 Task: Create a due date automation trigger when advanced on, 2 working days after a card is due add basic without the blue label is due at 11:00 AM.
Action: Mouse moved to (1120, 84)
Screenshot: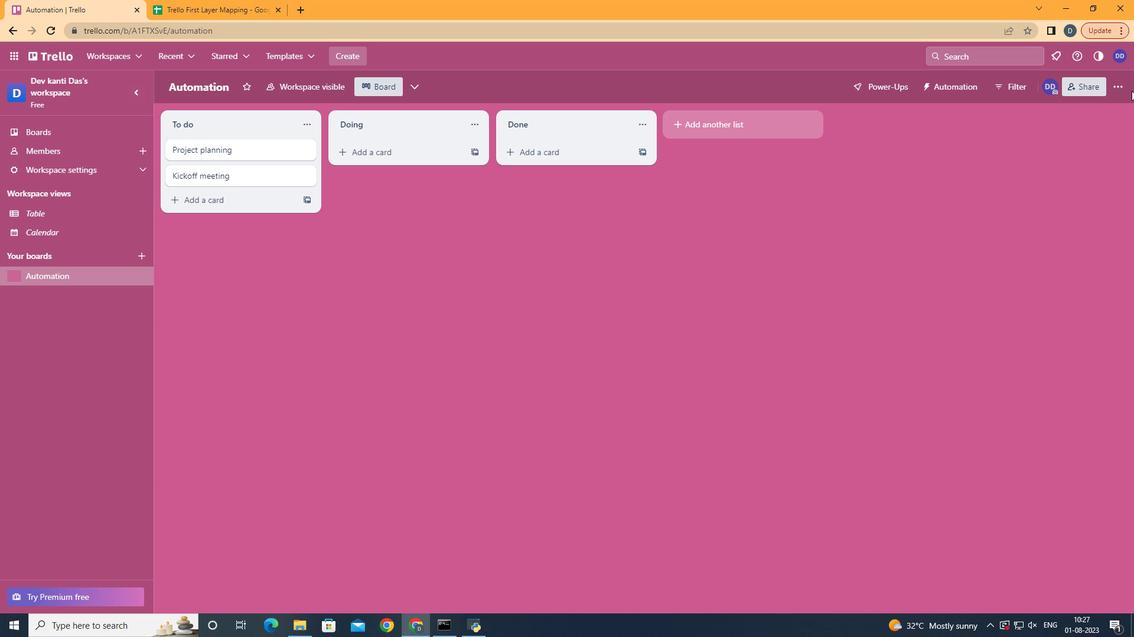 
Action: Mouse pressed left at (1120, 84)
Screenshot: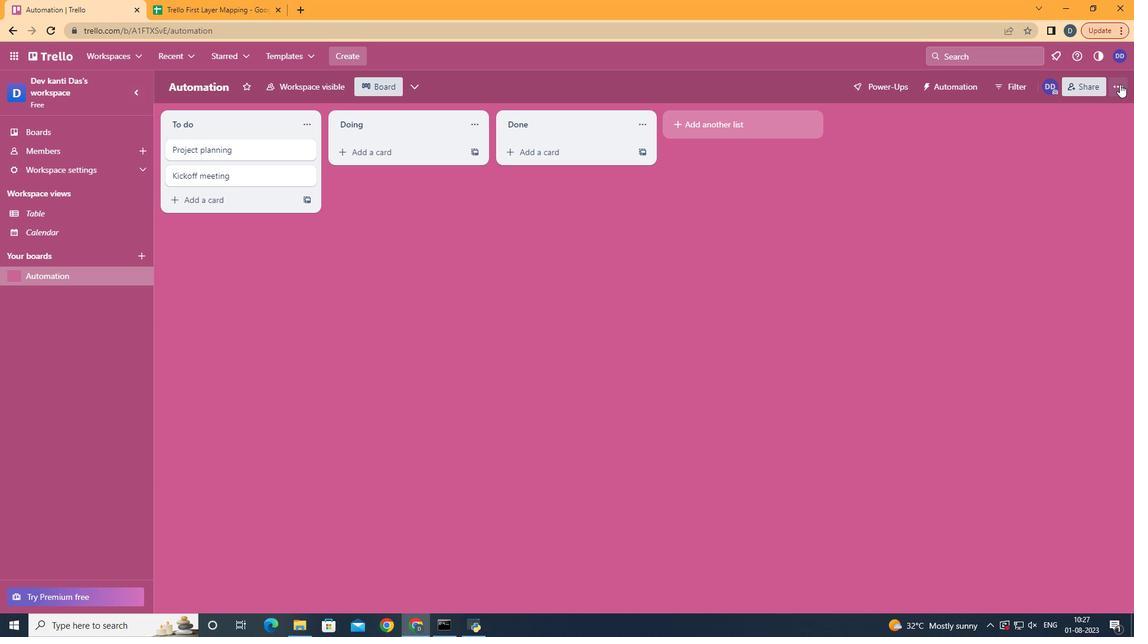 
Action: Mouse moved to (1026, 253)
Screenshot: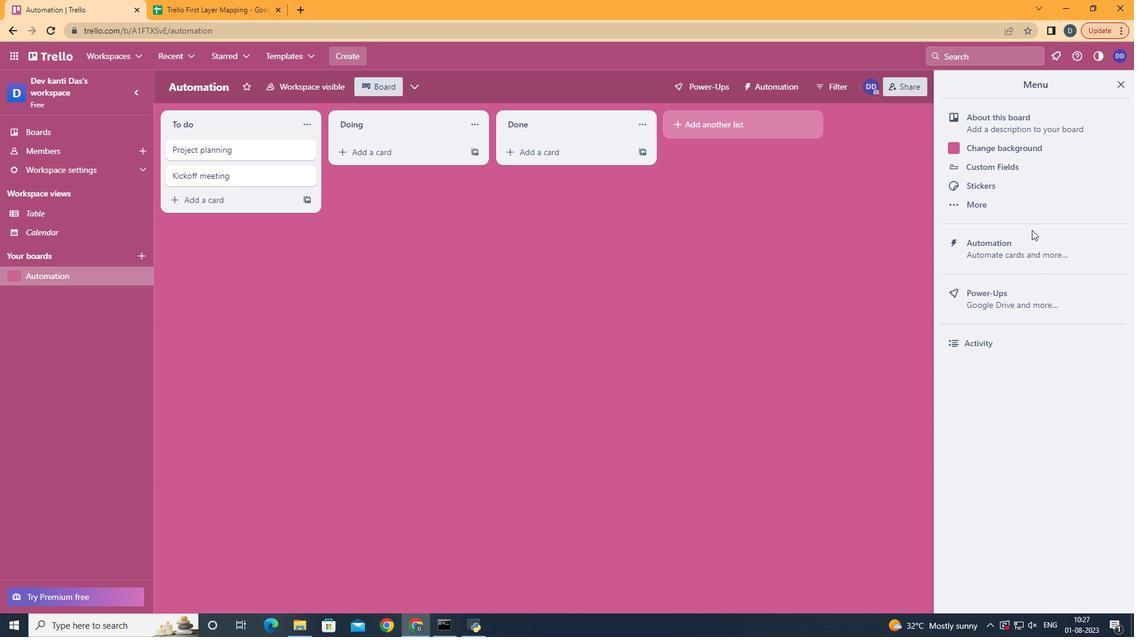 
Action: Mouse pressed left at (1026, 253)
Screenshot: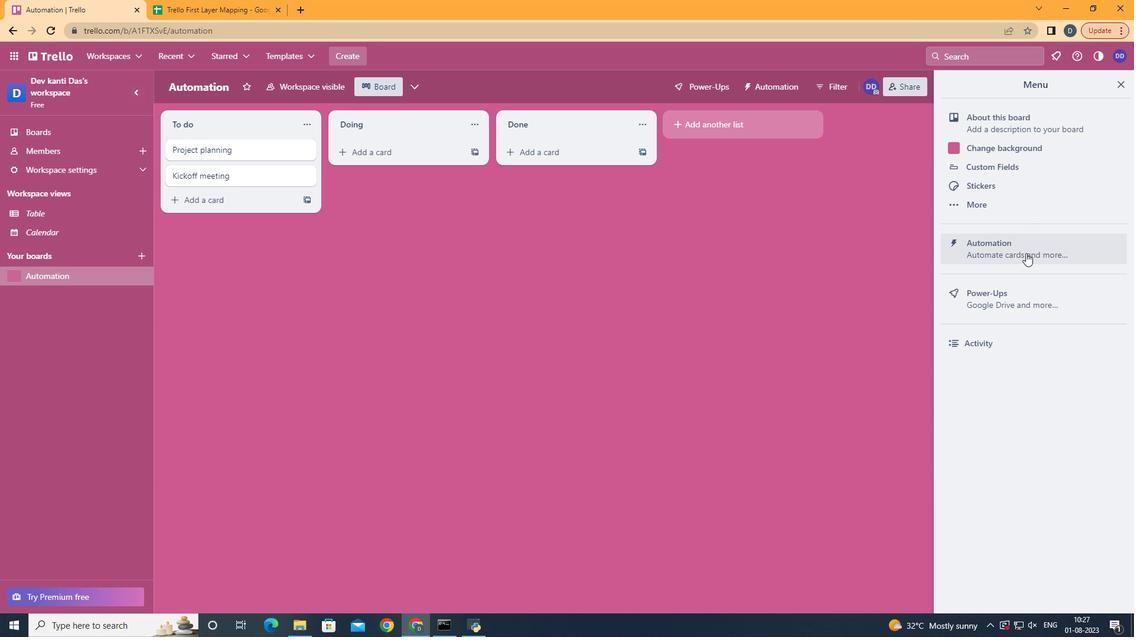 
Action: Mouse moved to (256, 230)
Screenshot: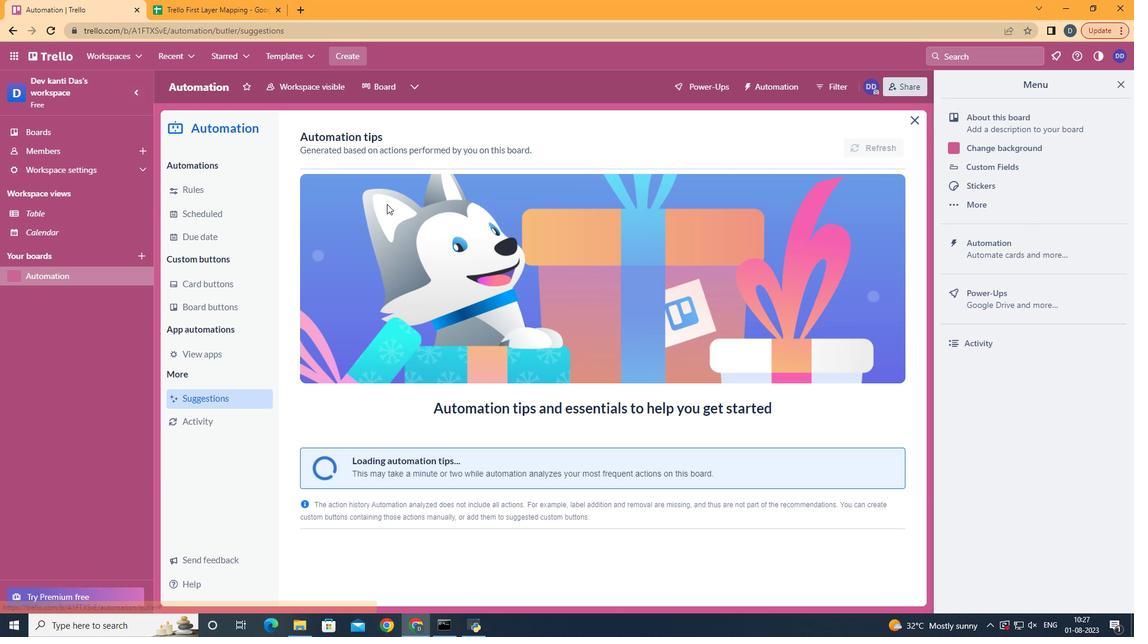 
Action: Mouse pressed left at (256, 230)
Screenshot: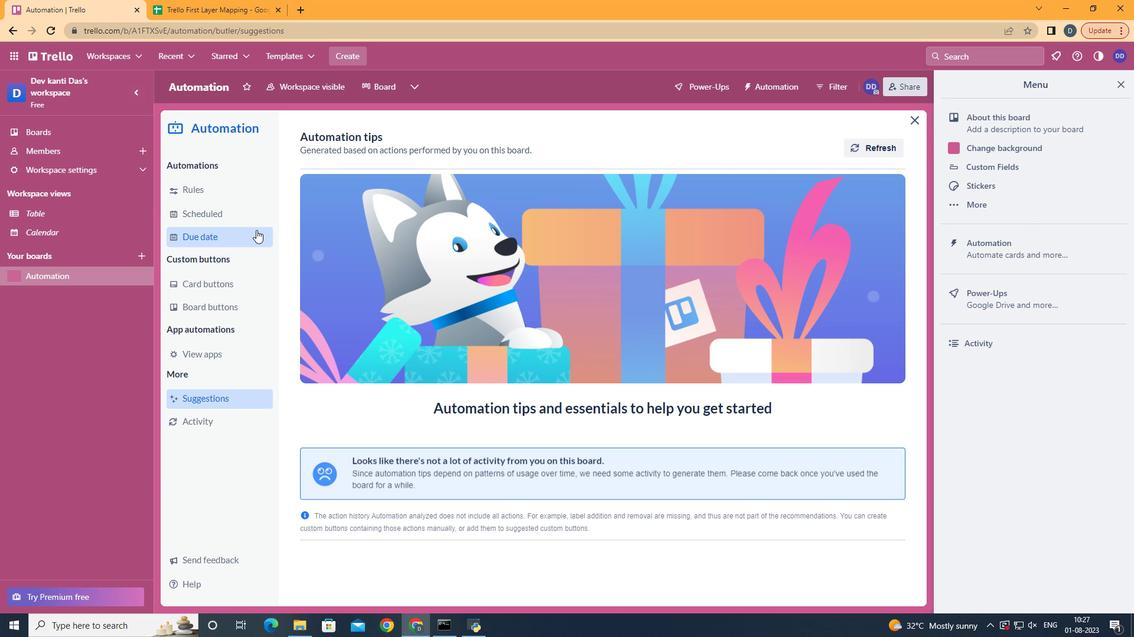 
Action: Mouse moved to (844, 133)
Screenshot: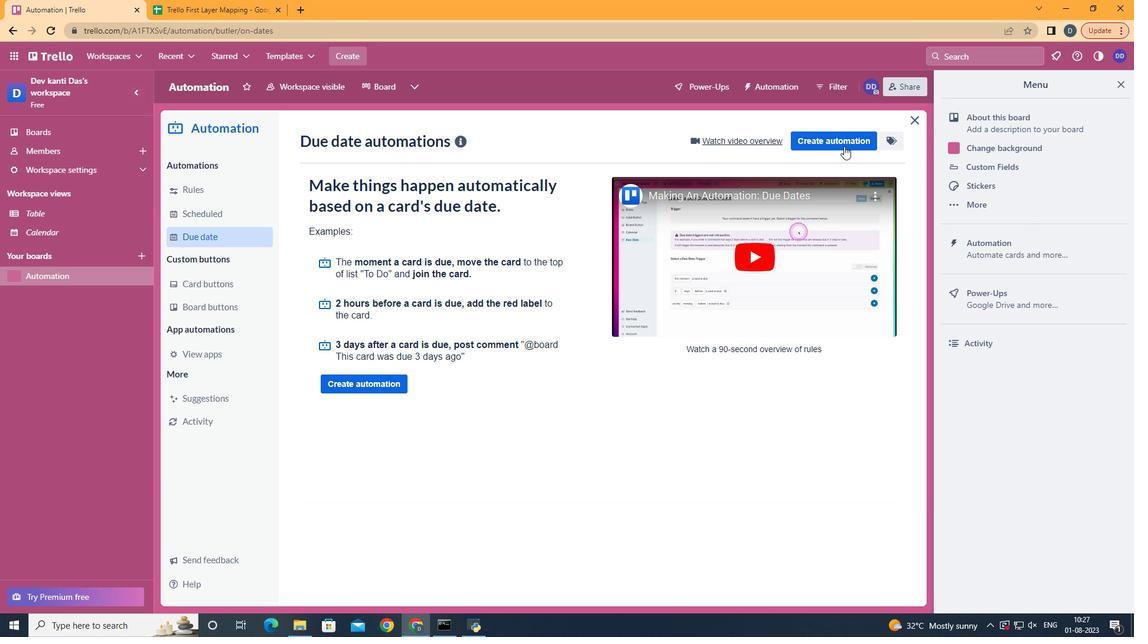
Action: Mouse pressed left at (844, 133)
Screenshot: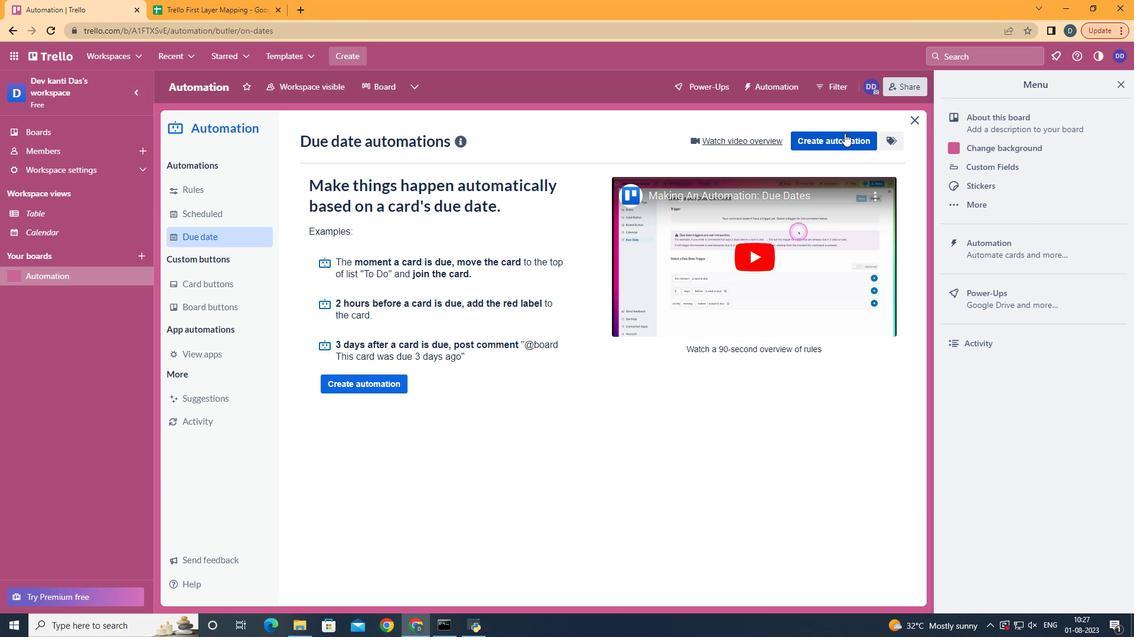 
Action: Mouse moved to (500, 242)
Screenshot: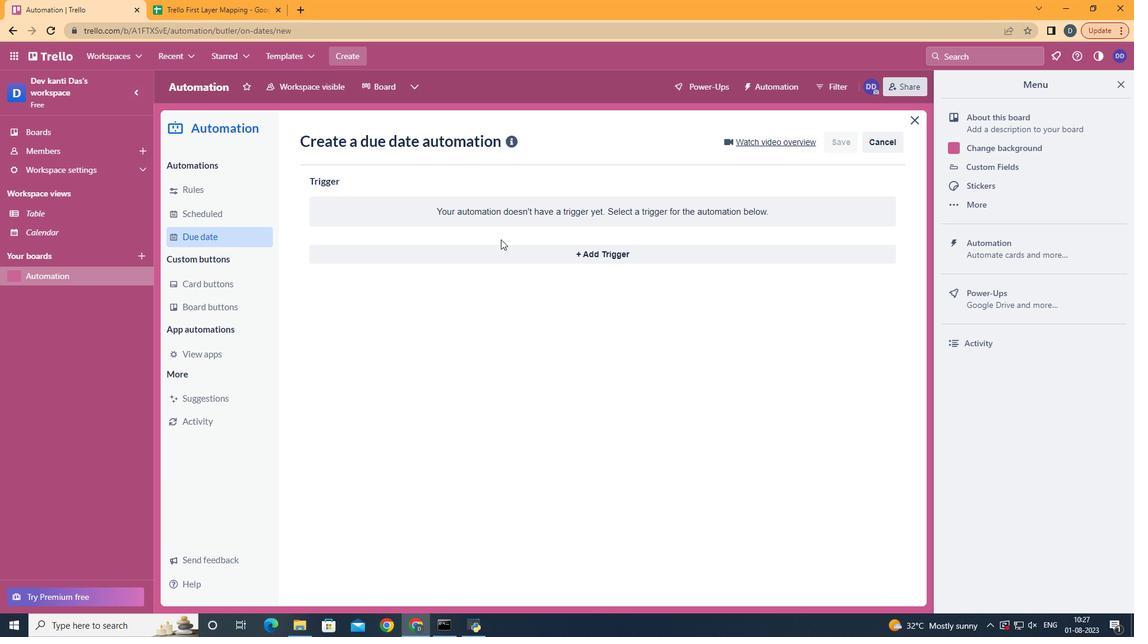 
Action: Mouse pressed left at (500, 242)
Screenshot: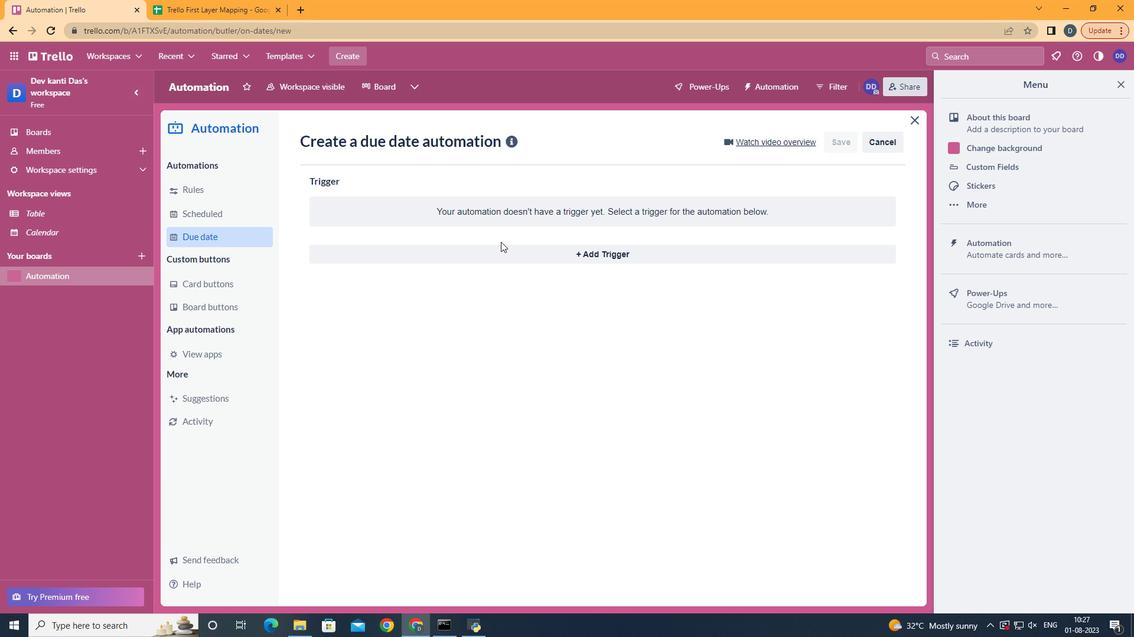 
Action: Mouse moved to (505, 251)
Screenshot: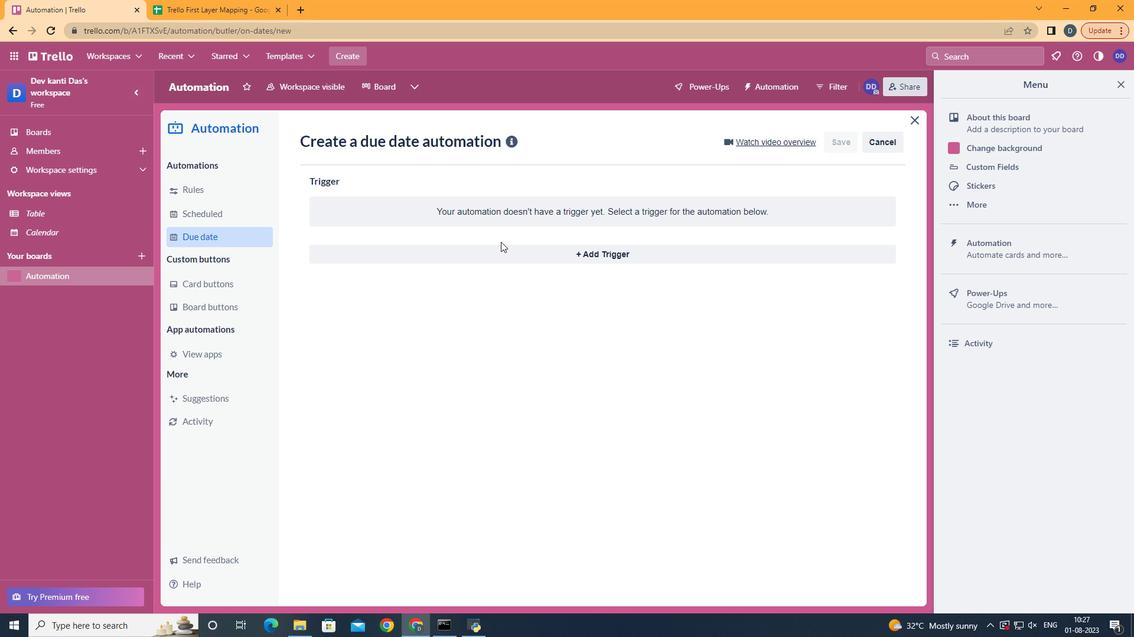 
Action: Mouse pressed left at (505, 251)
Screenshot: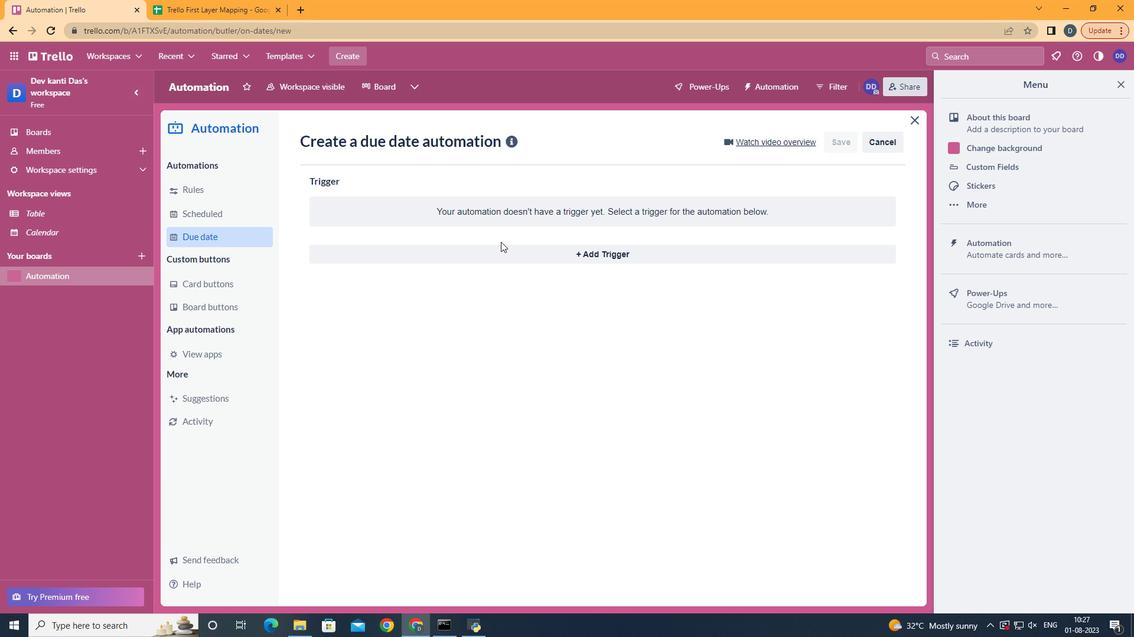 
Action: Mouse moved to (385, 483)
Screenshot: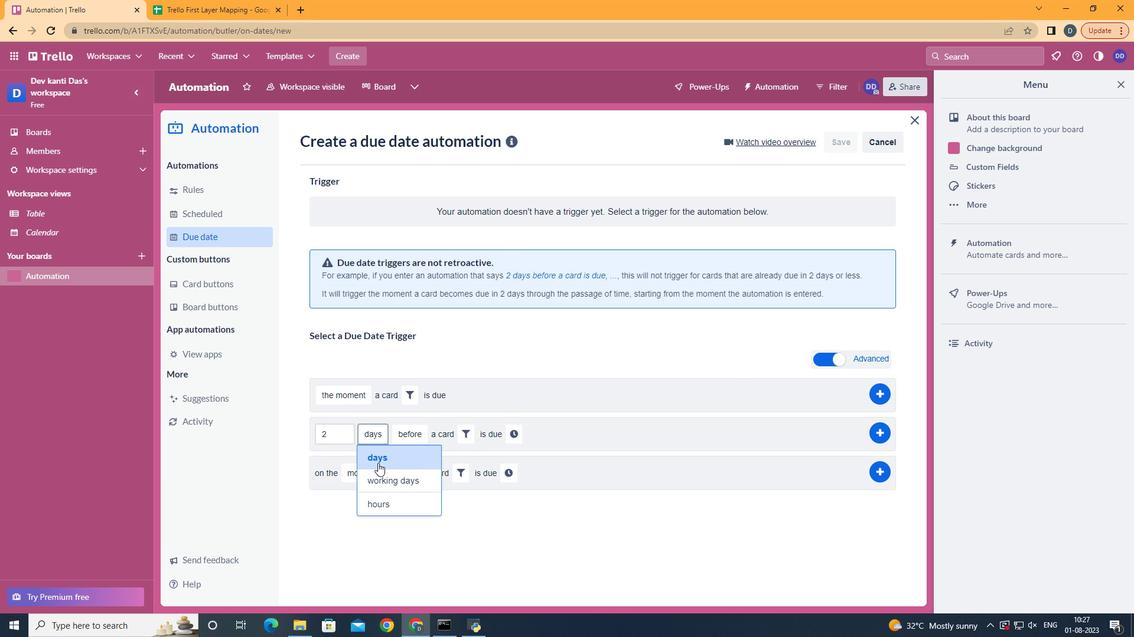 
Action: Mouse pressed left at (385, 483)
Screenshot: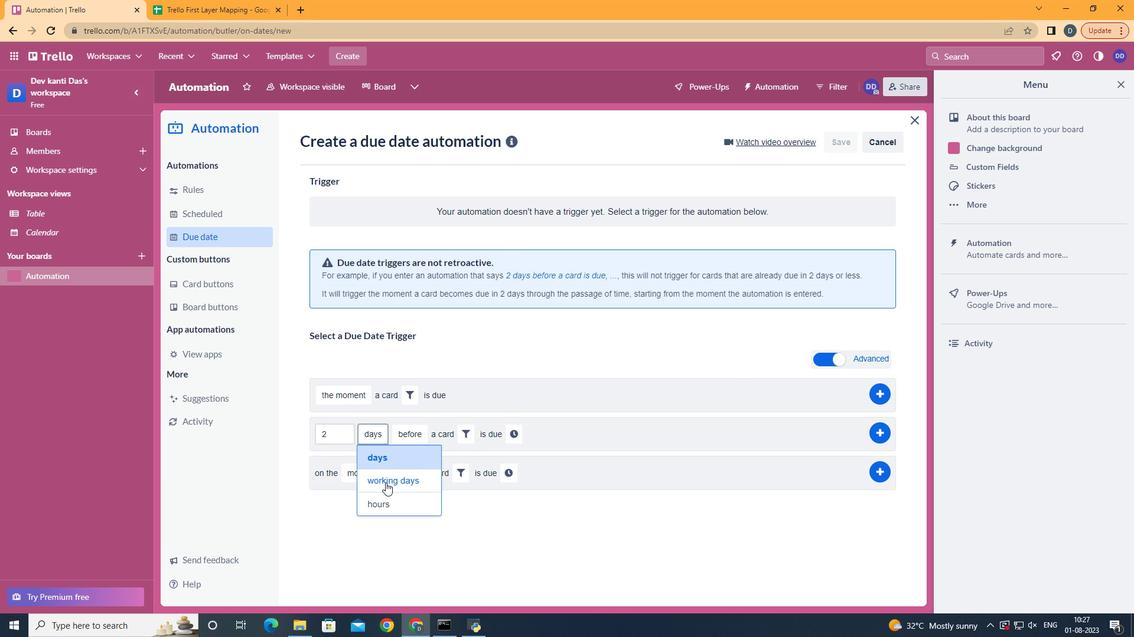 
Action: Mouse moved to (450, 483)
Screenshot: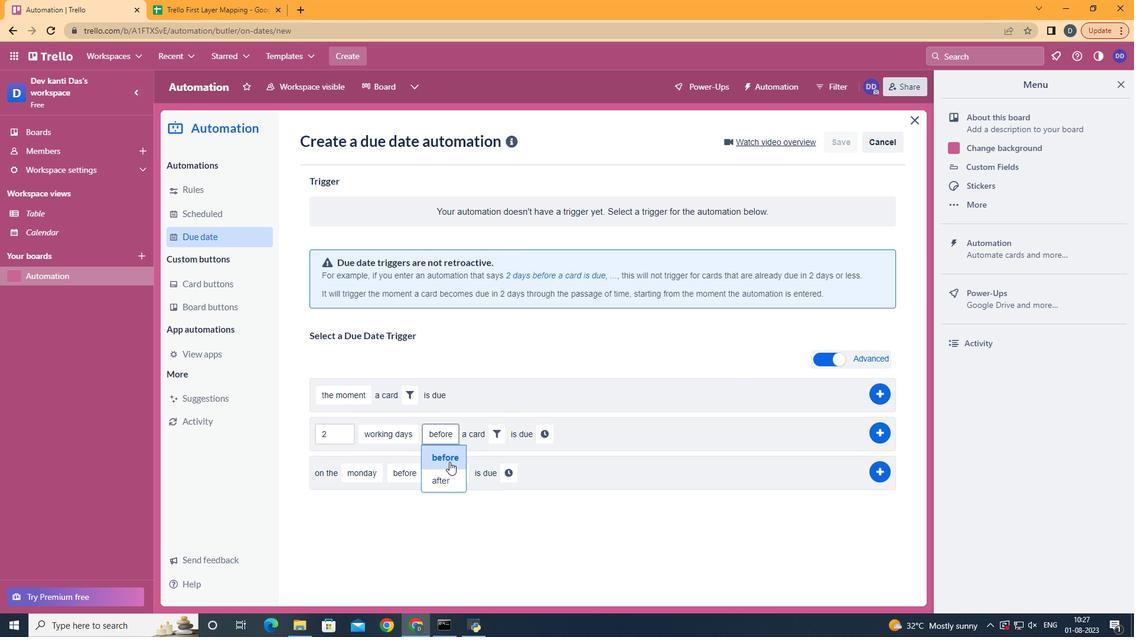 
Action: Mouse pressed left at (450, 483)
Screenshot: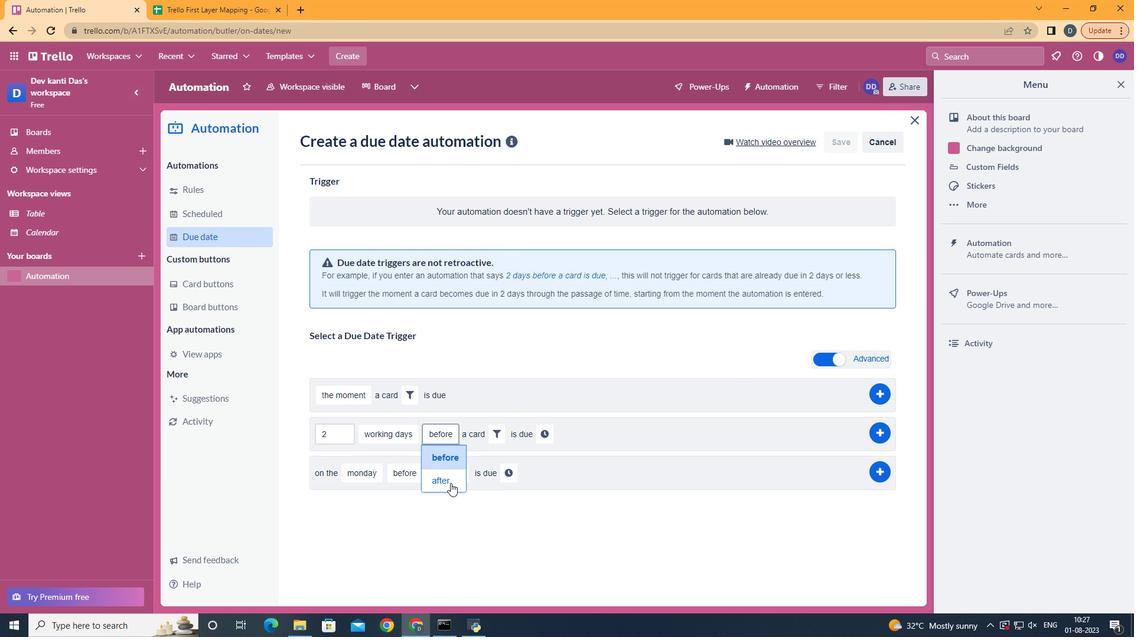 
Action: Mouse moved to (491, 440)
Screenshot: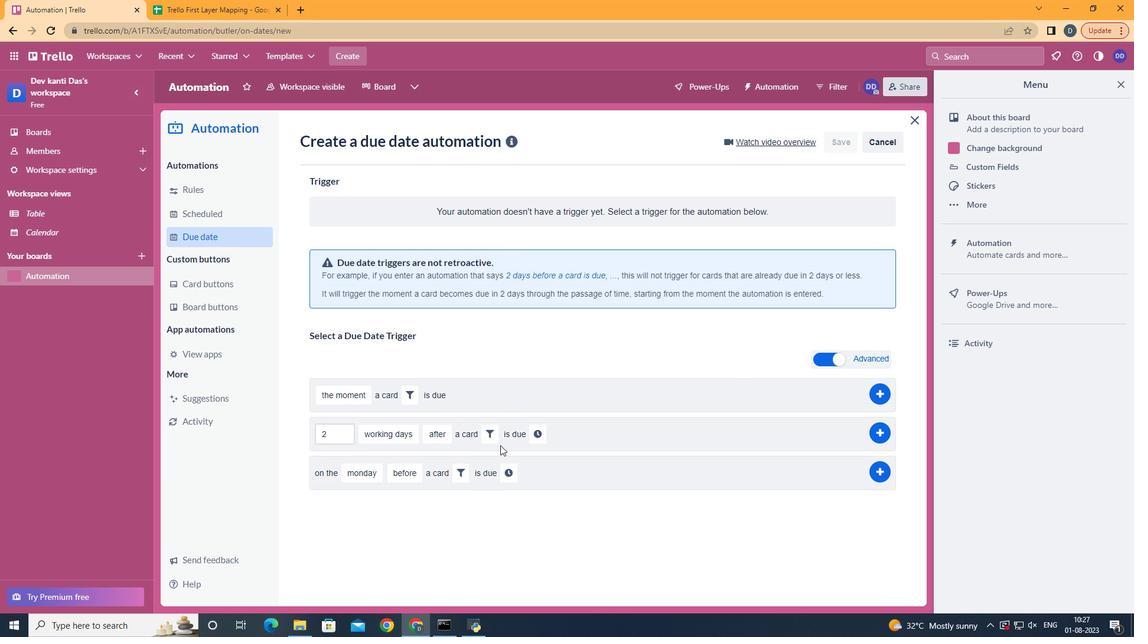 
Action: Mouse pressed left at (491, 440)
Screenshot: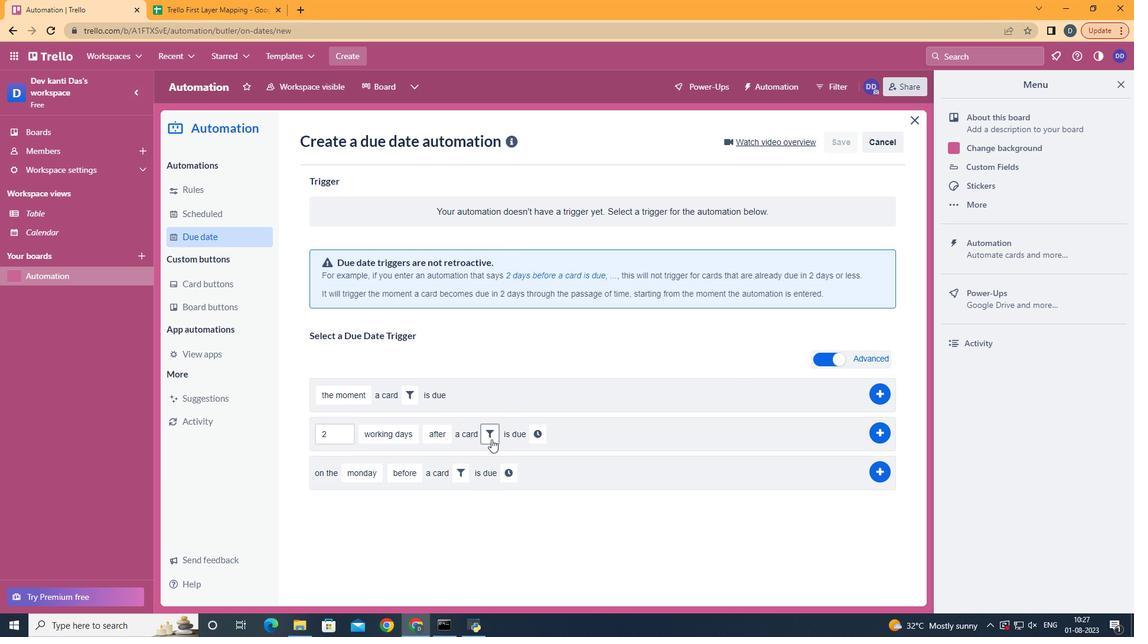
Action: Mouse moved to (519, 489)
Screenshot: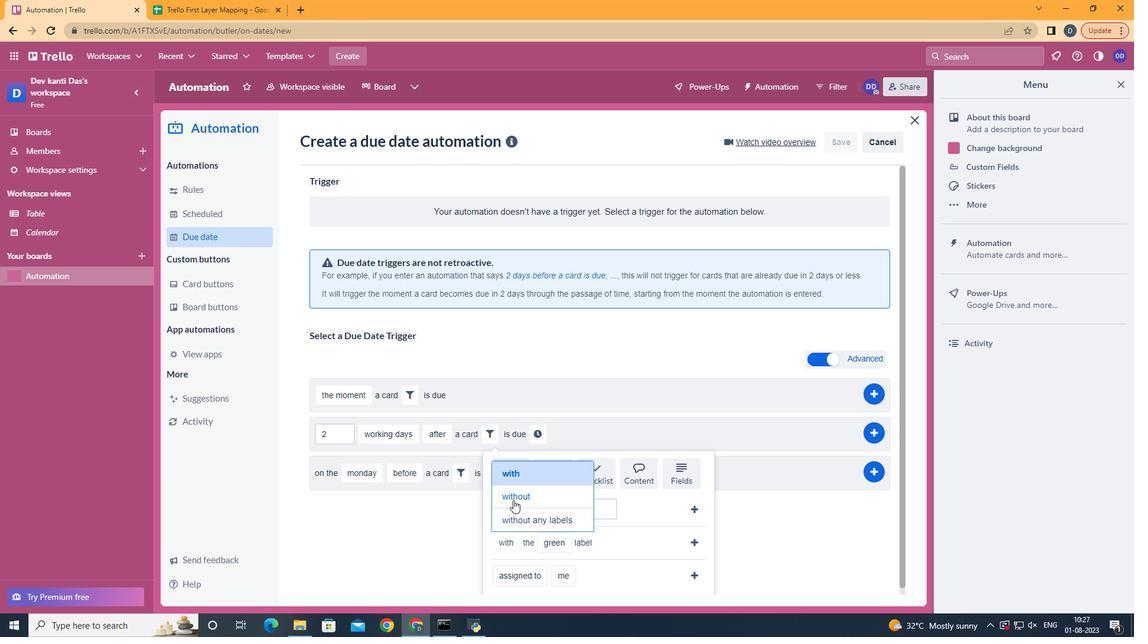 
Action: Mouse pressed left at (519, 489)
Screenshot: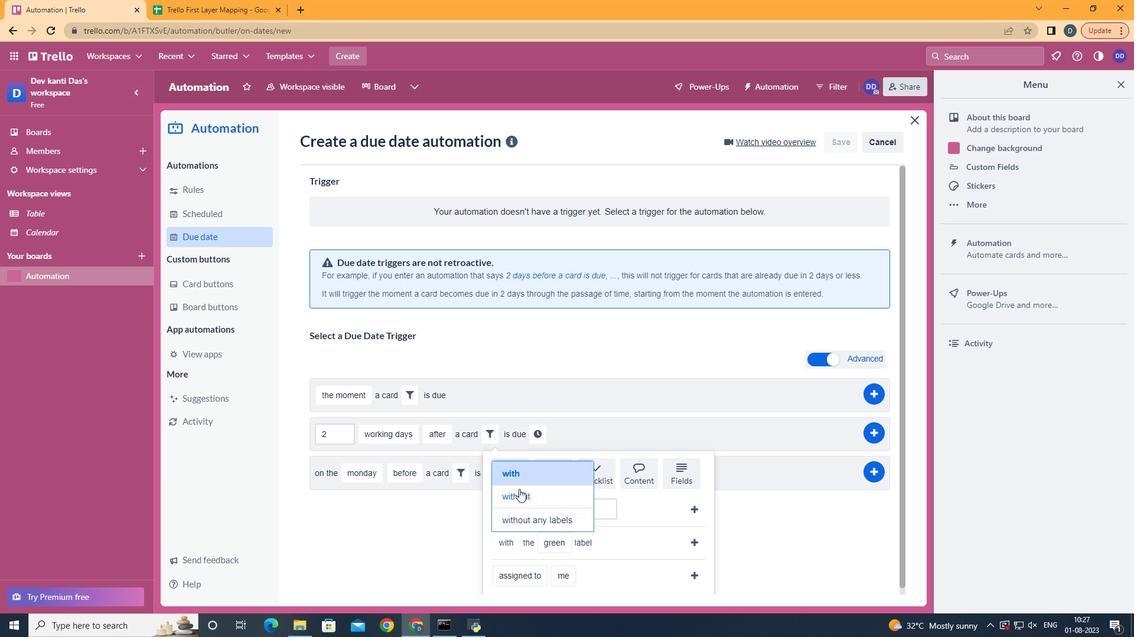 
Action: Mouse moved to (573, 518)
Screenshot: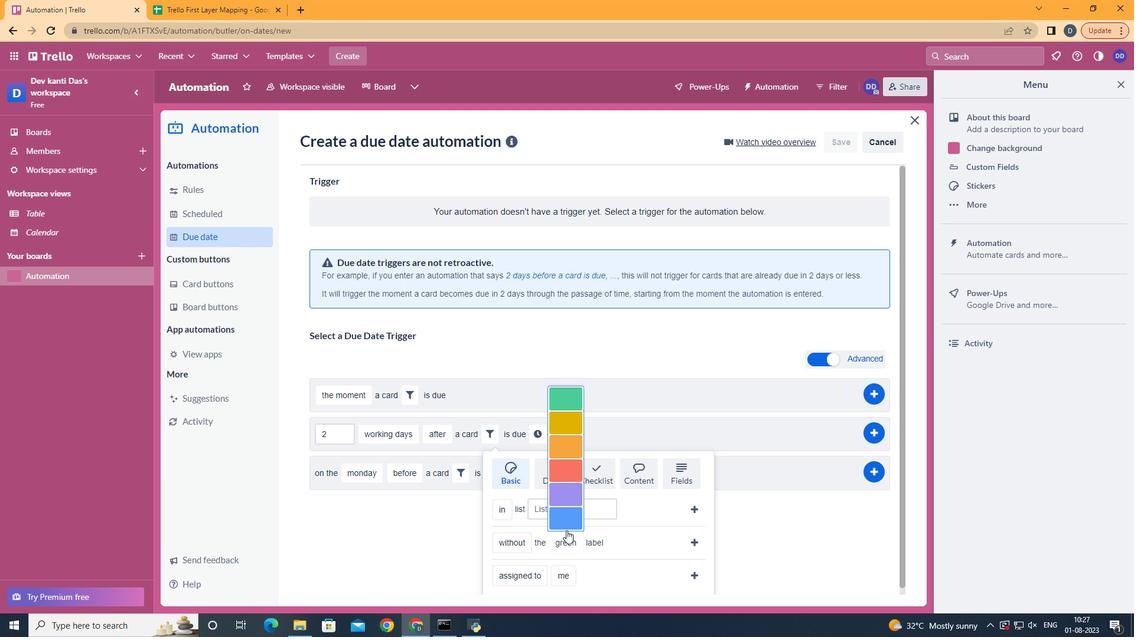 
Action: Mouse pressed left at (573, 518)
Screenshot: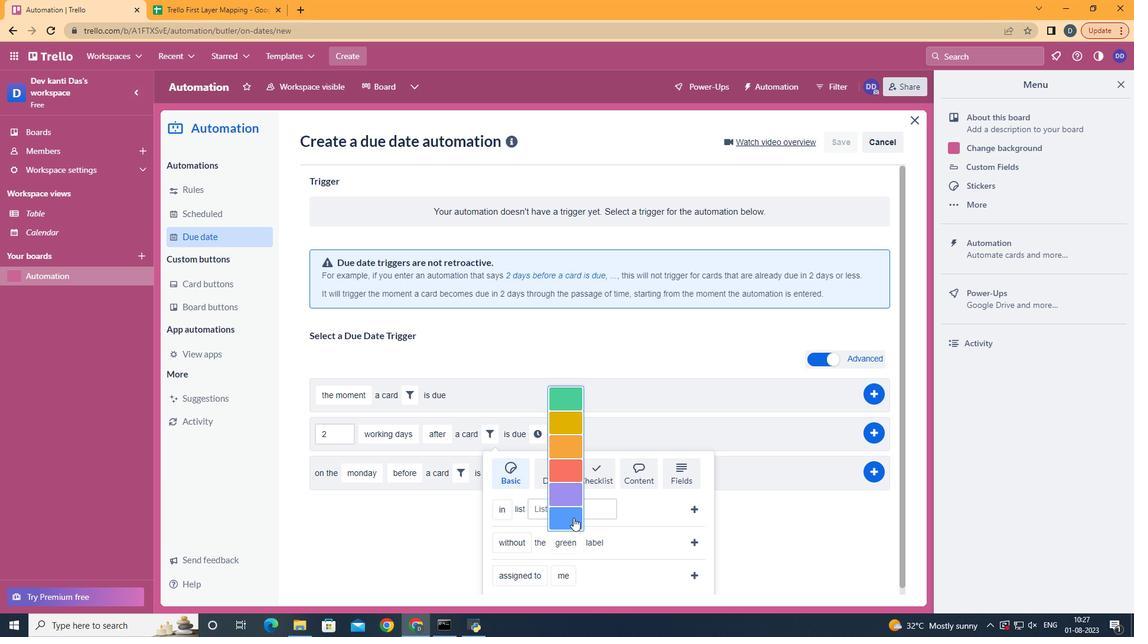 
Action: Mouse moved to (698, 544)
Screenshot: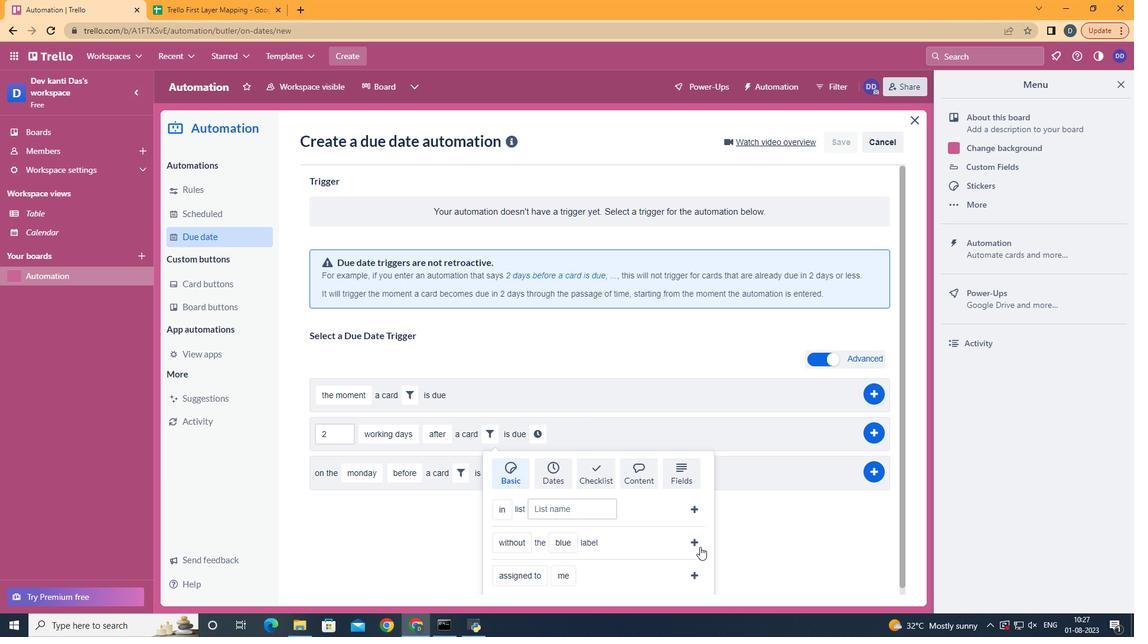 
Action: Mouse pressed left at (698, 544)
Screenshot: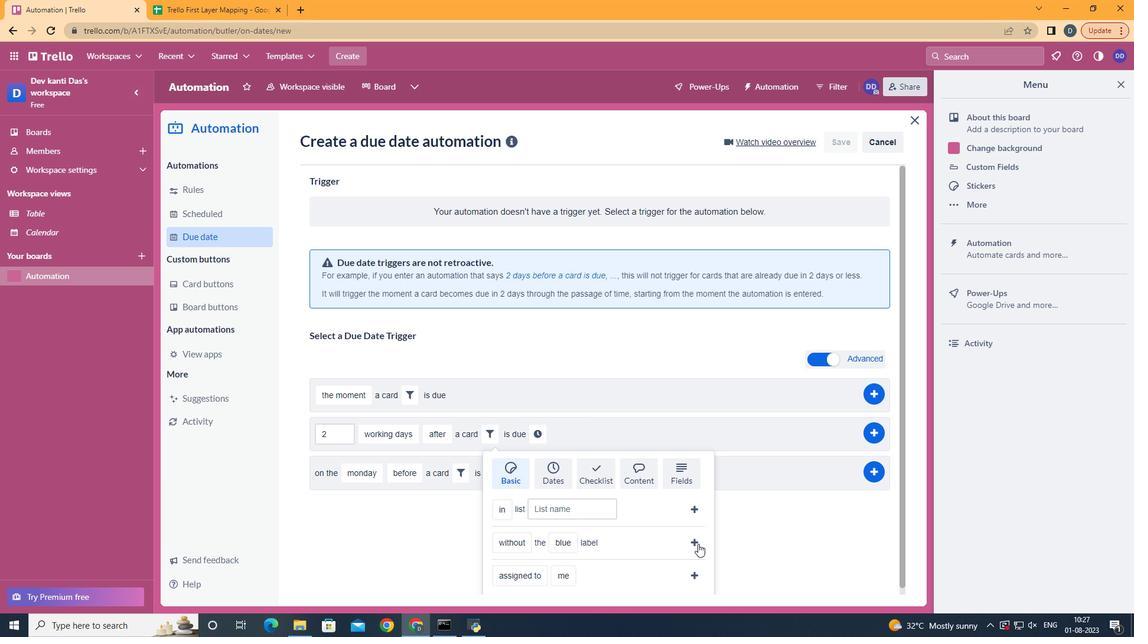 
Action: Mouse moved to (649, 437)
Screenshot: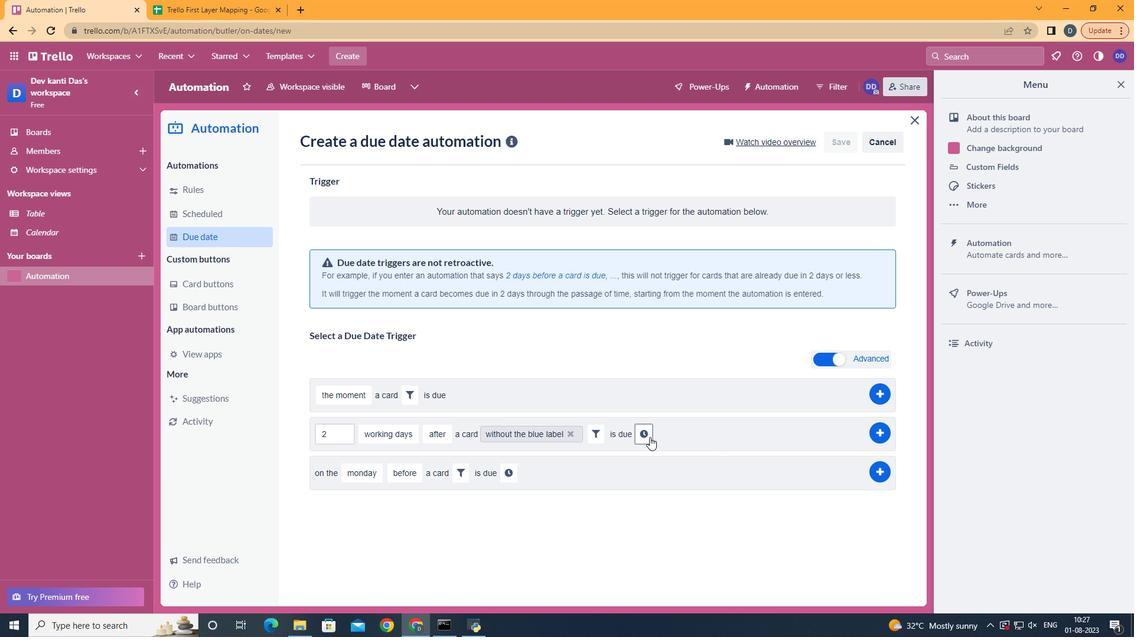 
Action: Mouse pressed left at (649, 437)
Screenshot: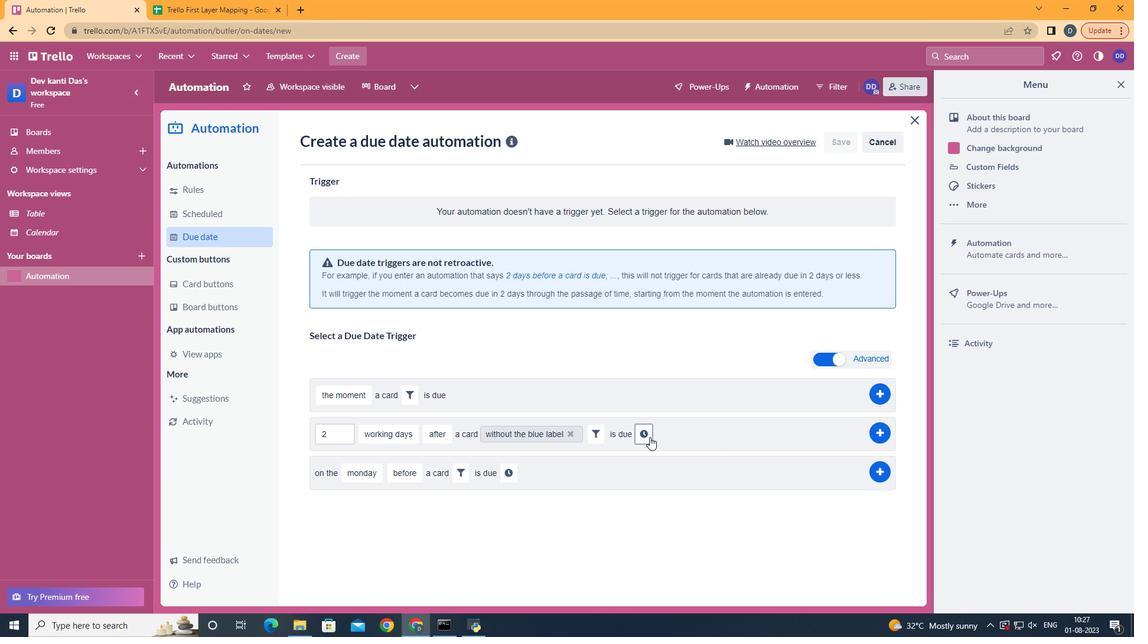 
Action: Mouse moved to (674, 438)
Screenshot: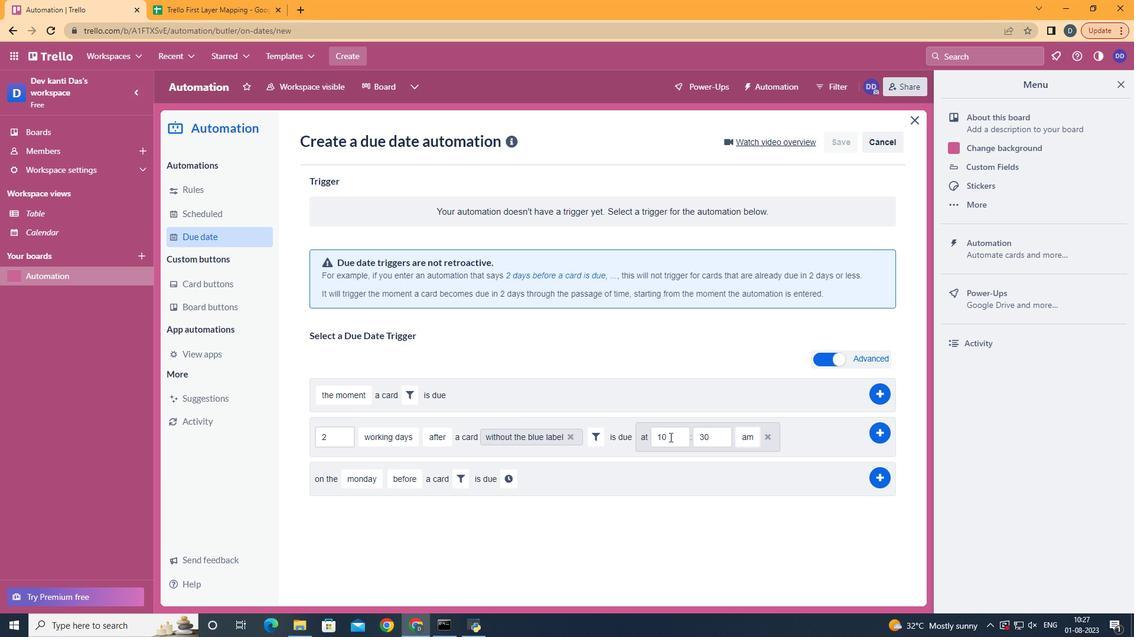 
Action: Mouse pressed left at (674, 438)
Screenshot: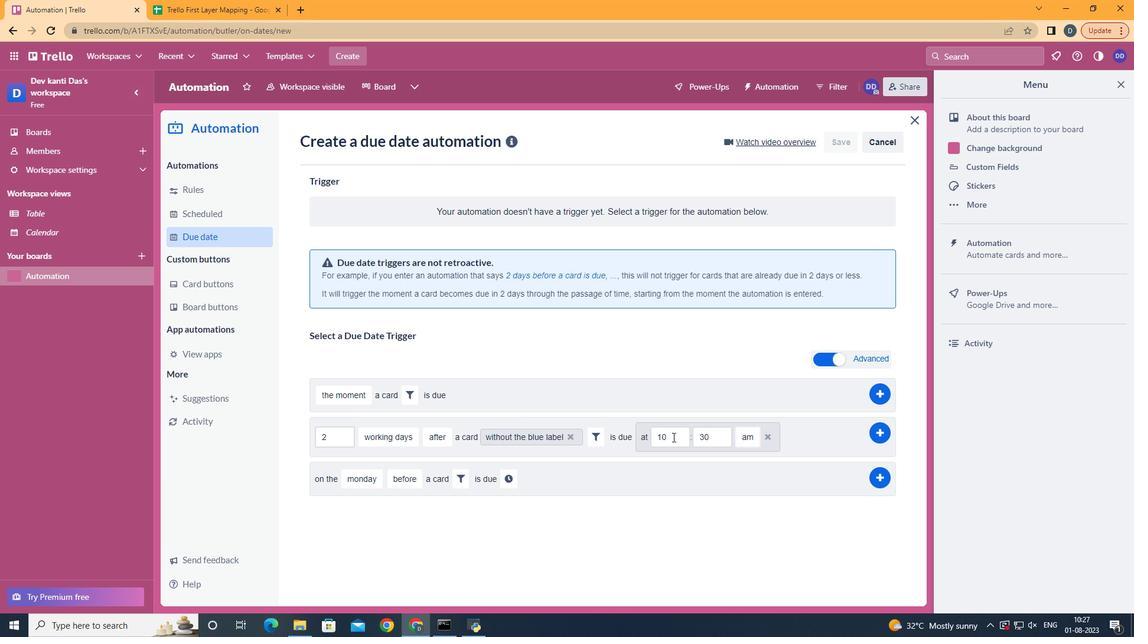
Action: Key pressed <Key.backspace>1
Screenshot: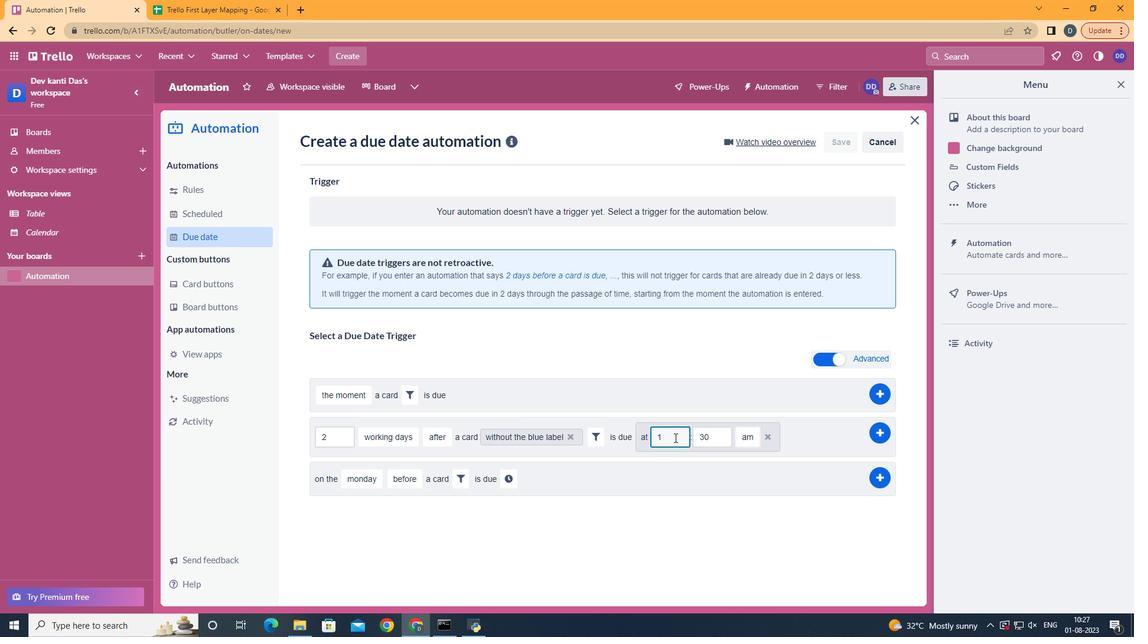 
Action: Mouse moved to (723, 438)
Screenshot: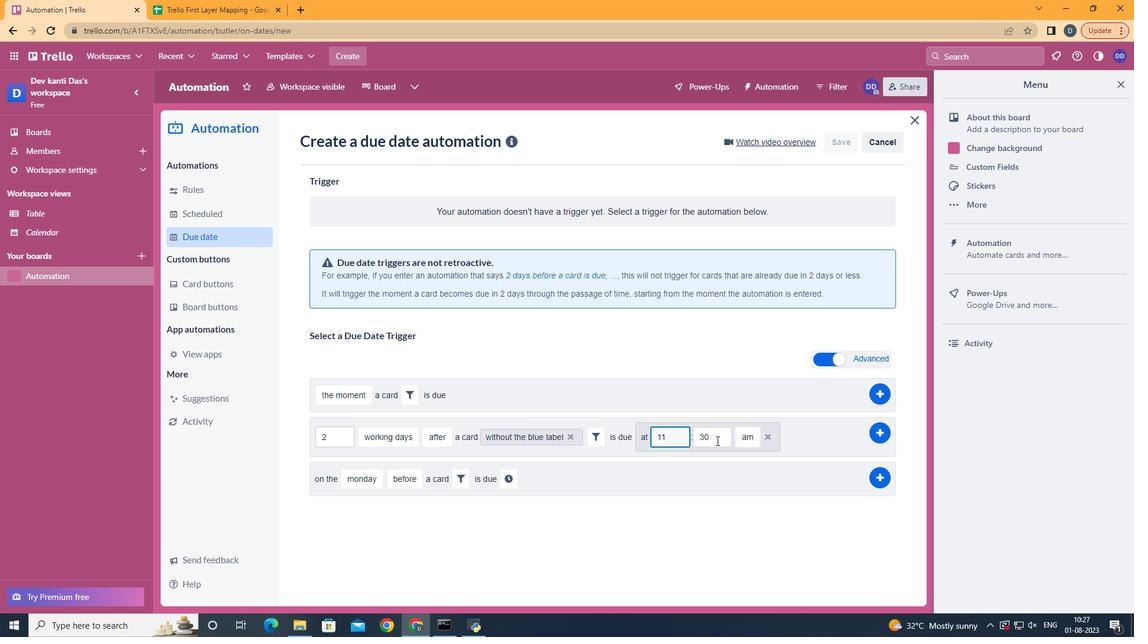 
Action: Mouse pressed left at (723, 438)
Screenshot: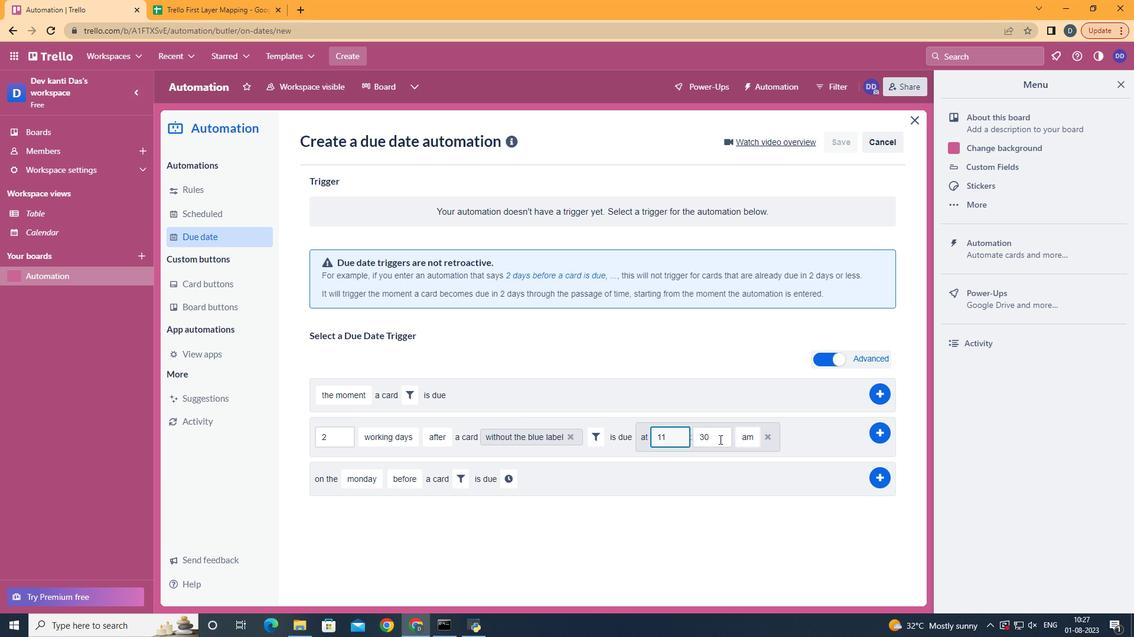 
Action: Key pressed <Key.backspace><Key.backspace>00
Screenshot: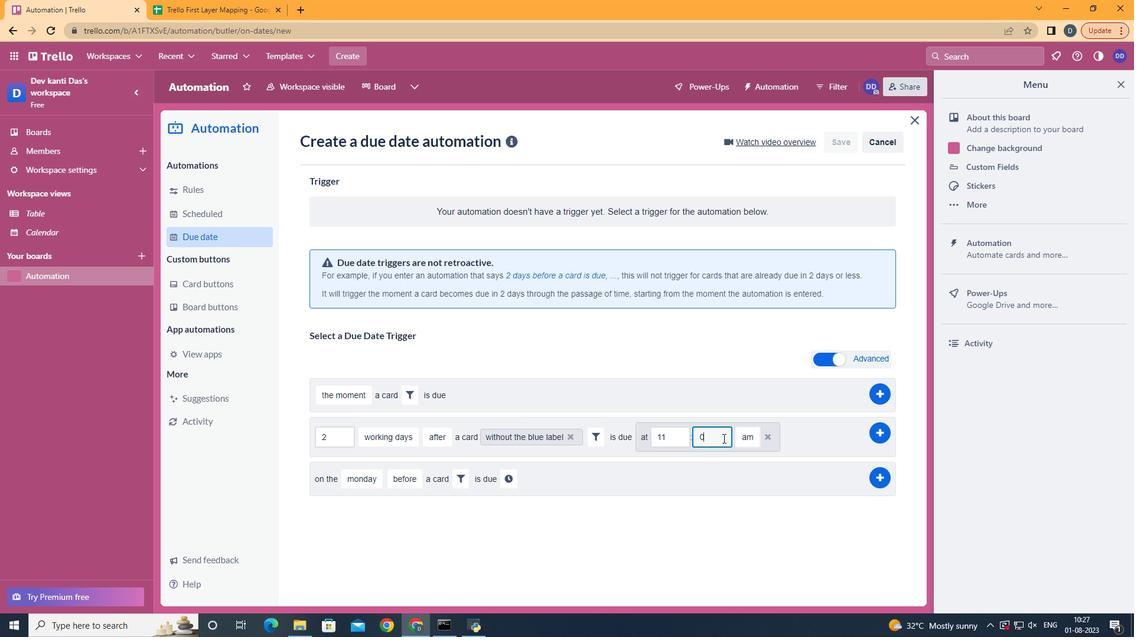 
Action: Mouse moved to (884, 434)
Screenshot: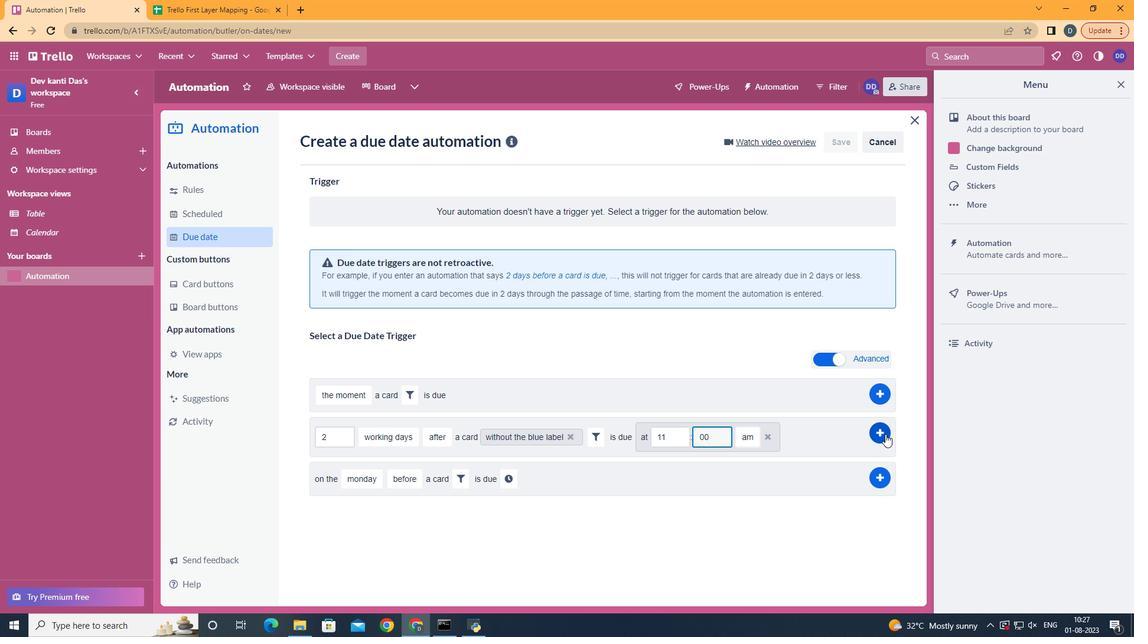 
Action: Mouse pressed left at (884, 434)
Screenshot: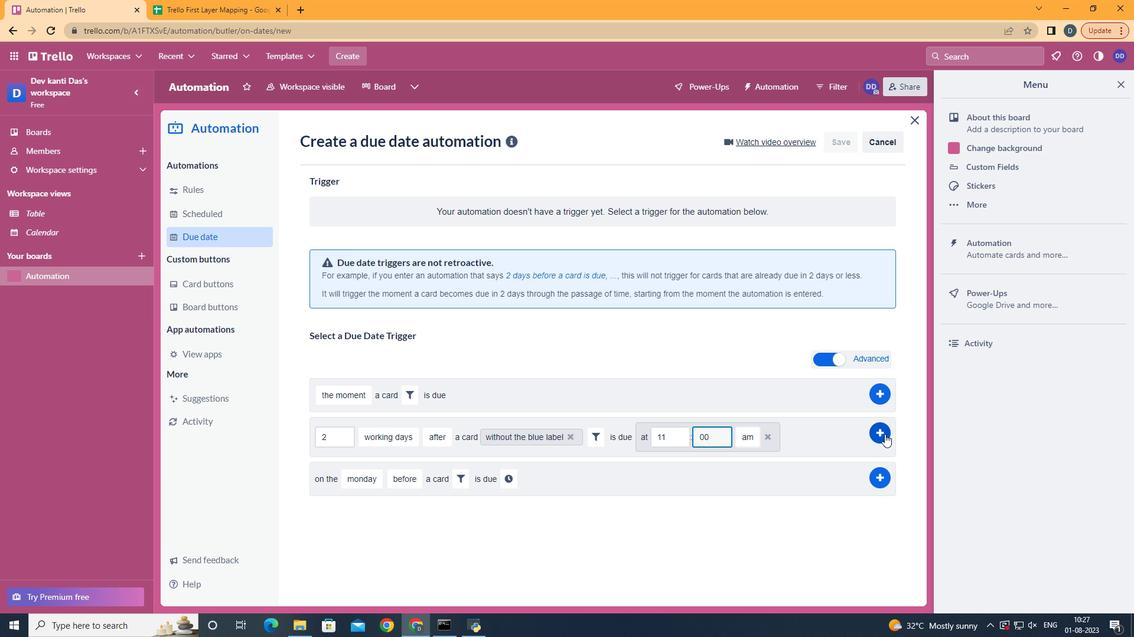 
Action: Mouse moved to (567, 320)
Screenshot: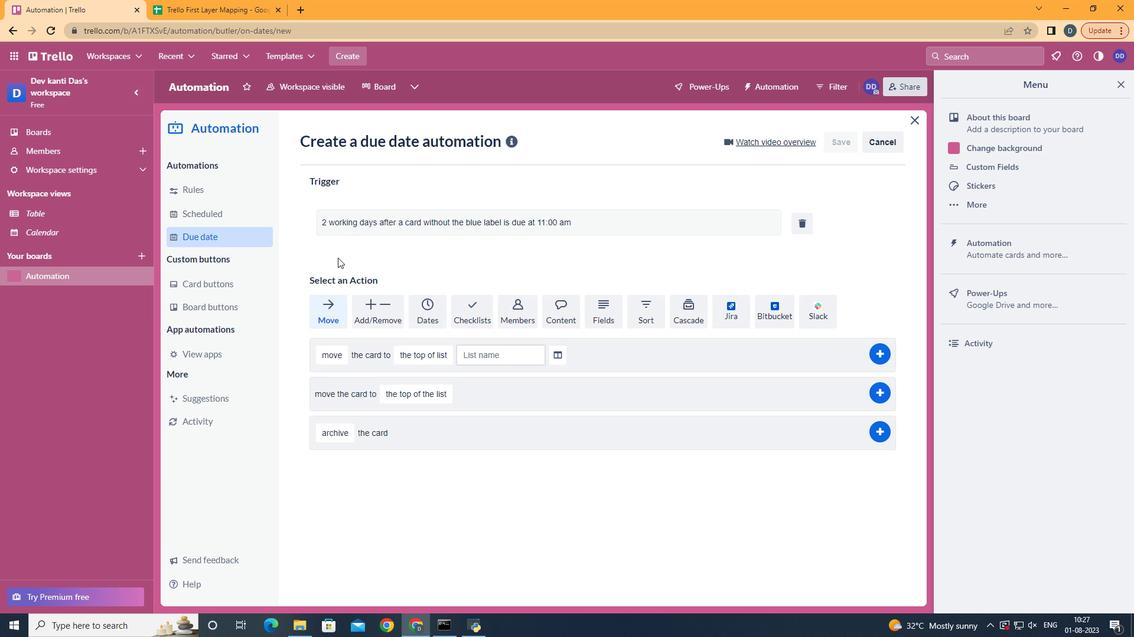 
